 Task: Create a due date automation trigger when advanced on, on the tuesday after a card is due add basic assigned only to me at 11:00 AM.
Action: Mouse moved to (1047, 104)
Screenshot: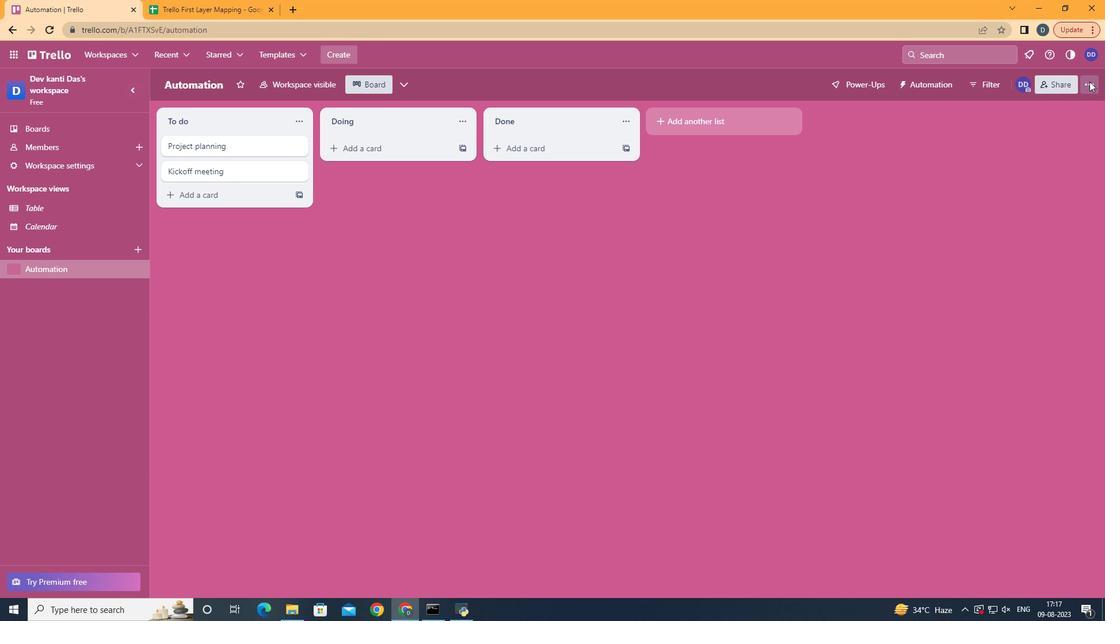 
Action: Mouse pressed left at (1047, 104)
Screenshot: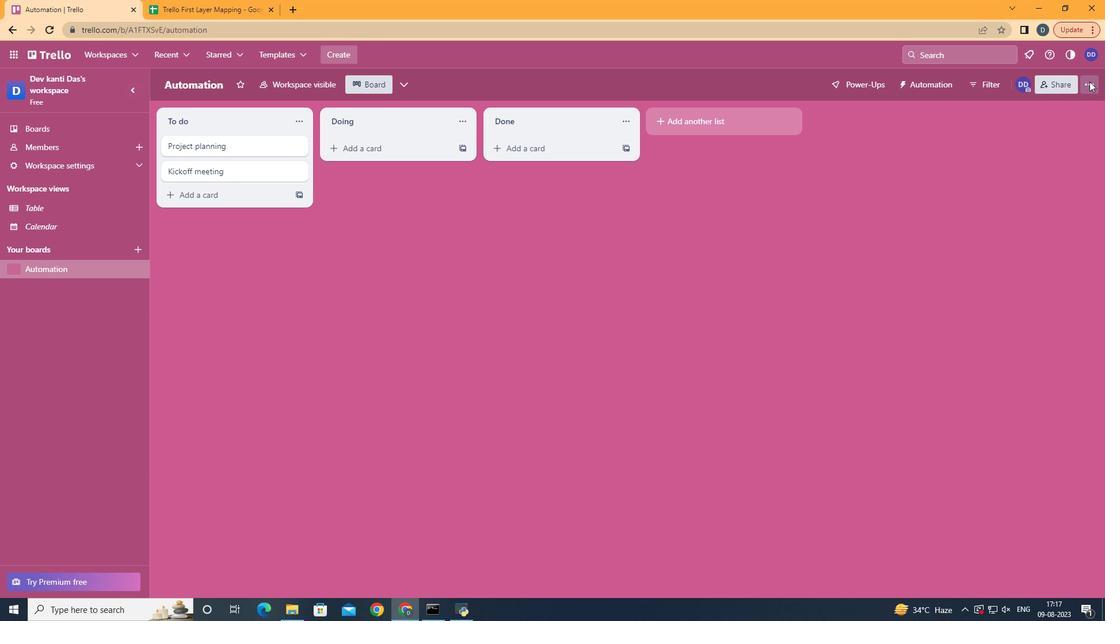 
Action: Mouse moved to (965, 275)
Screenshot: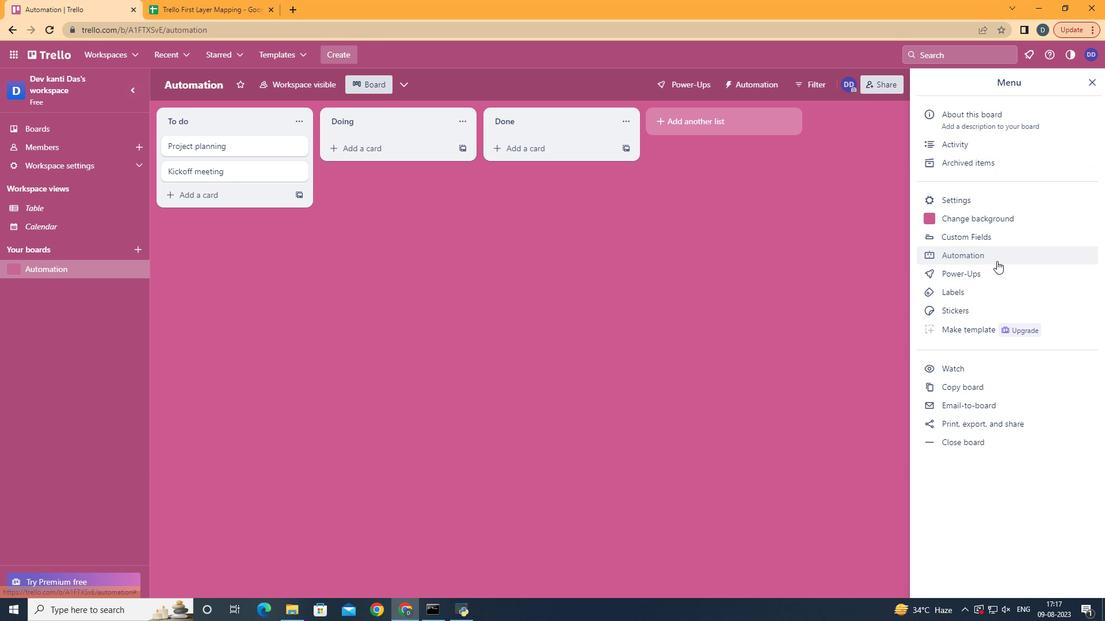 
Action: Mouse pressed left at (965, 275)
Screenshot: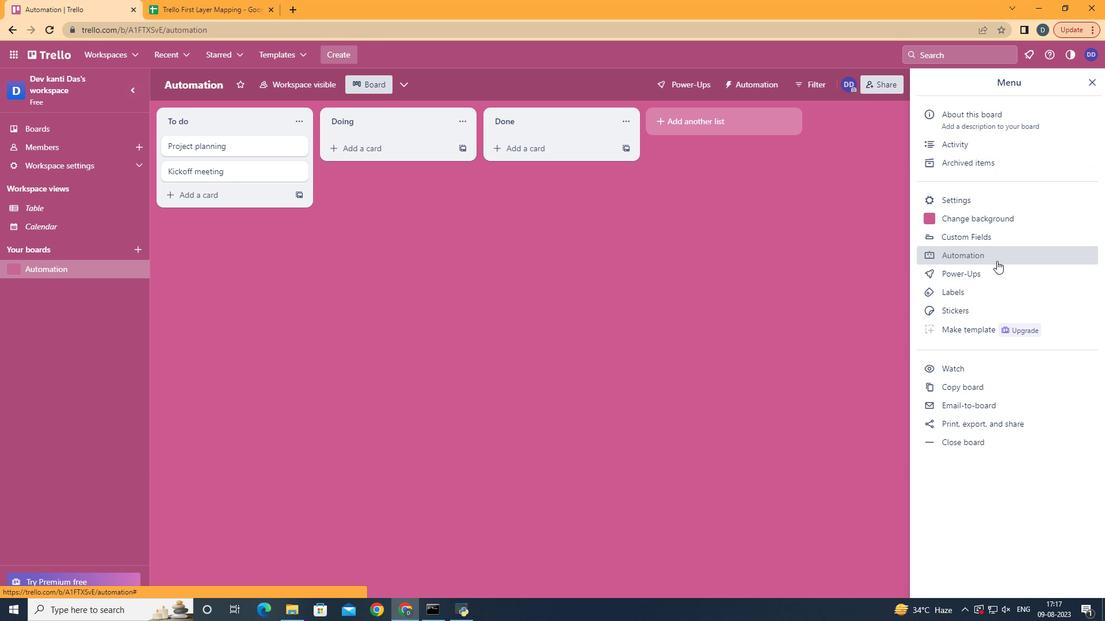 
Action: Mouse moved to (275, 240)
Screenshot: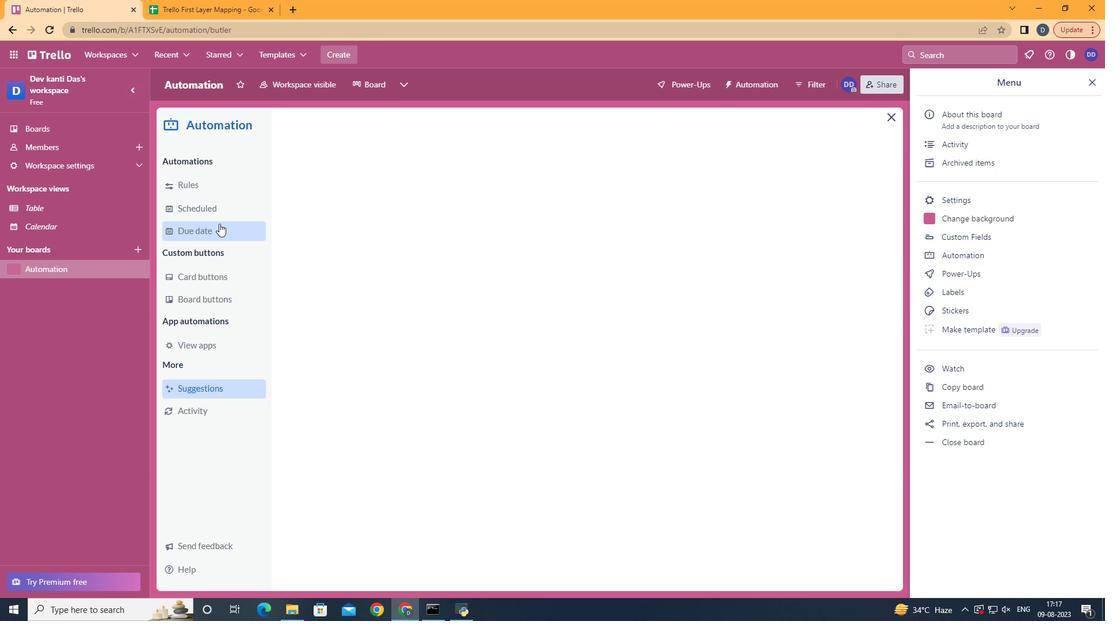 
Action: Mouse pressed left at (275, 240)
Screenshot: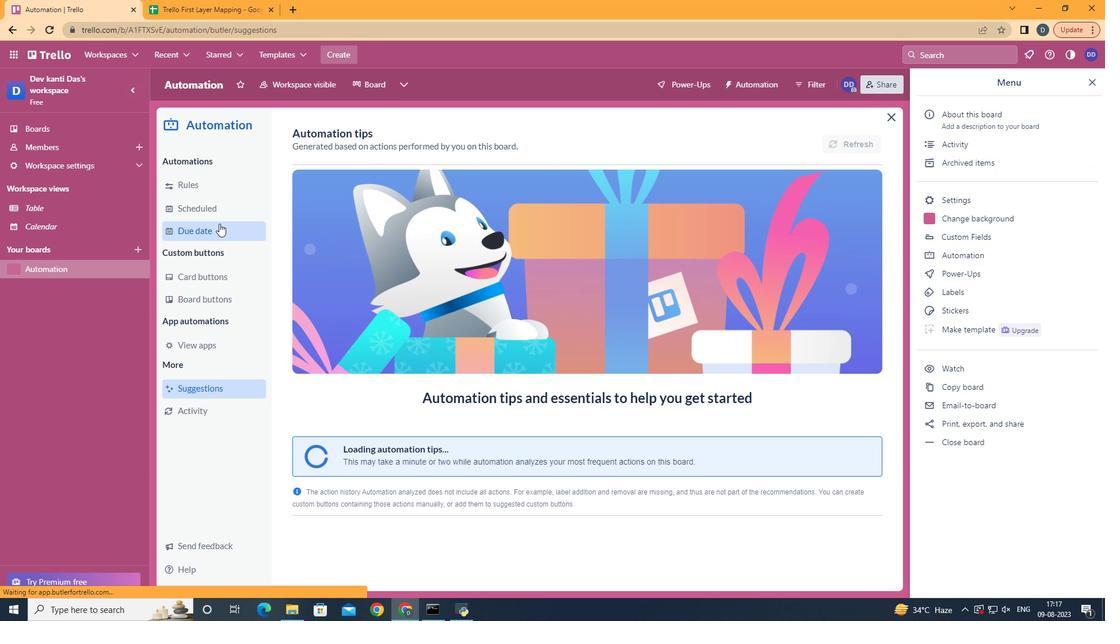 
Action: Mouse moved to (782, 158)
Screenshot: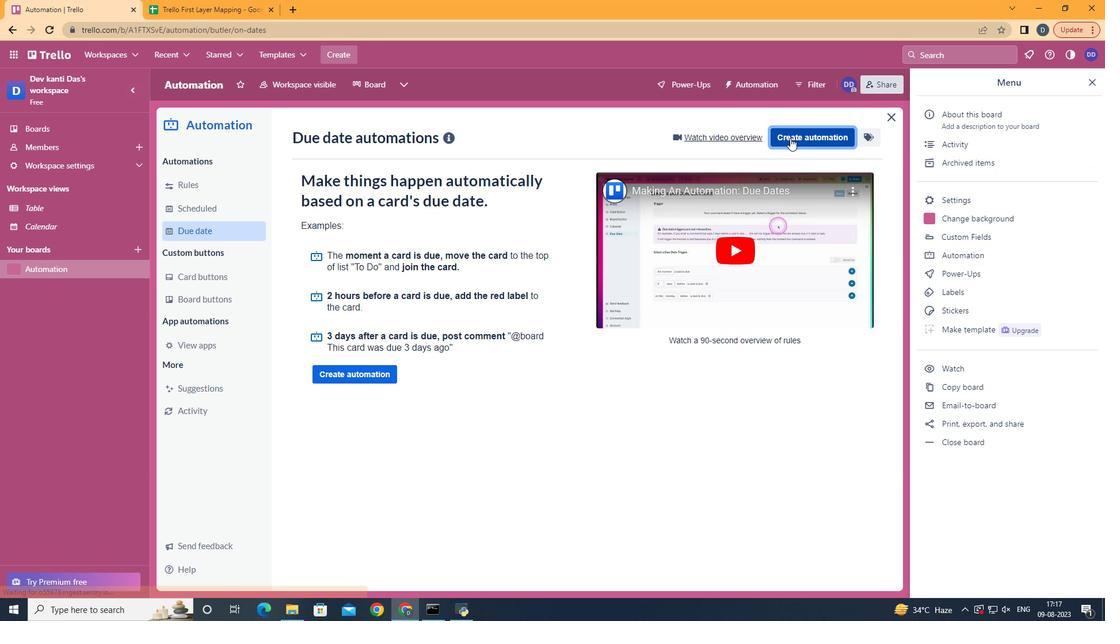 
Action: Mouse pressed left at (782, 158)
Screenshot: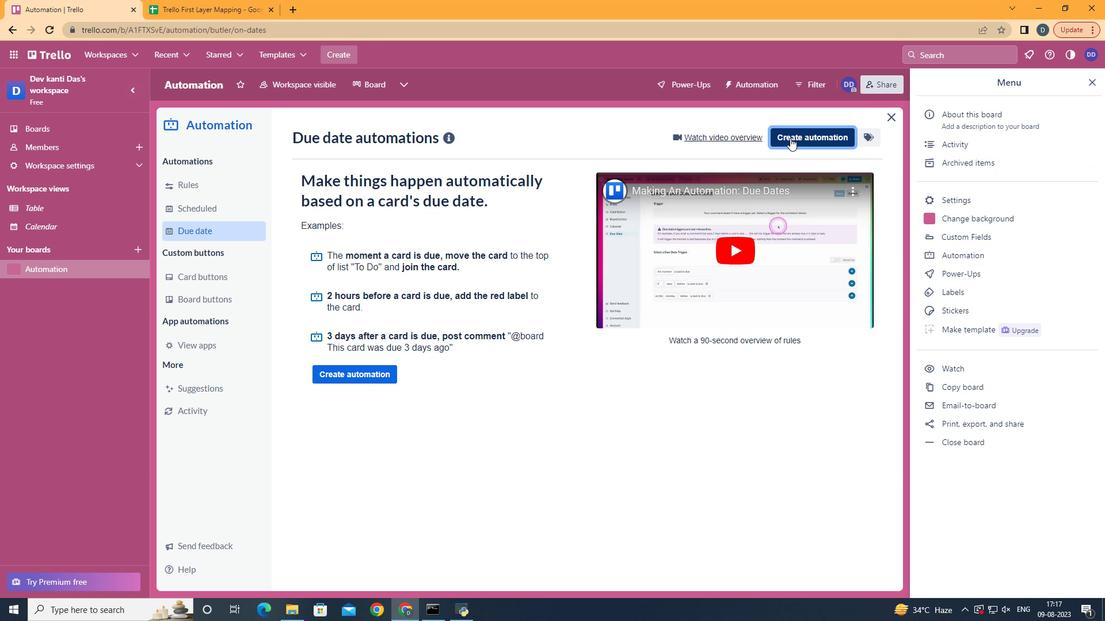
Action: Mouse moved to (603, 260)
Screenshot: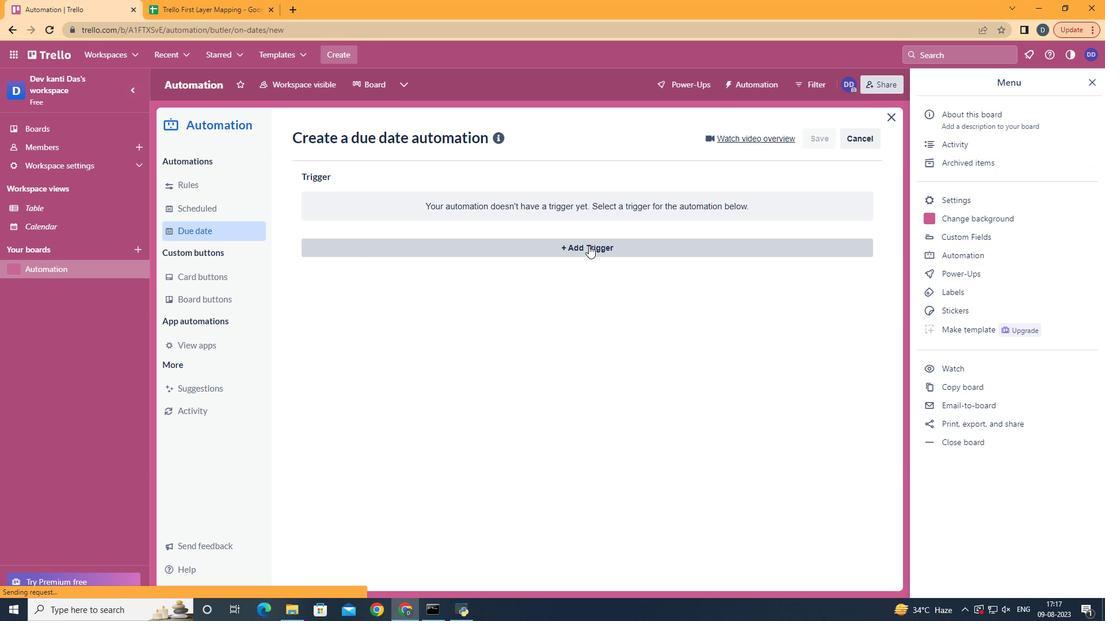 
Action: Mouse pressed left at (603, 260)
Screenshot: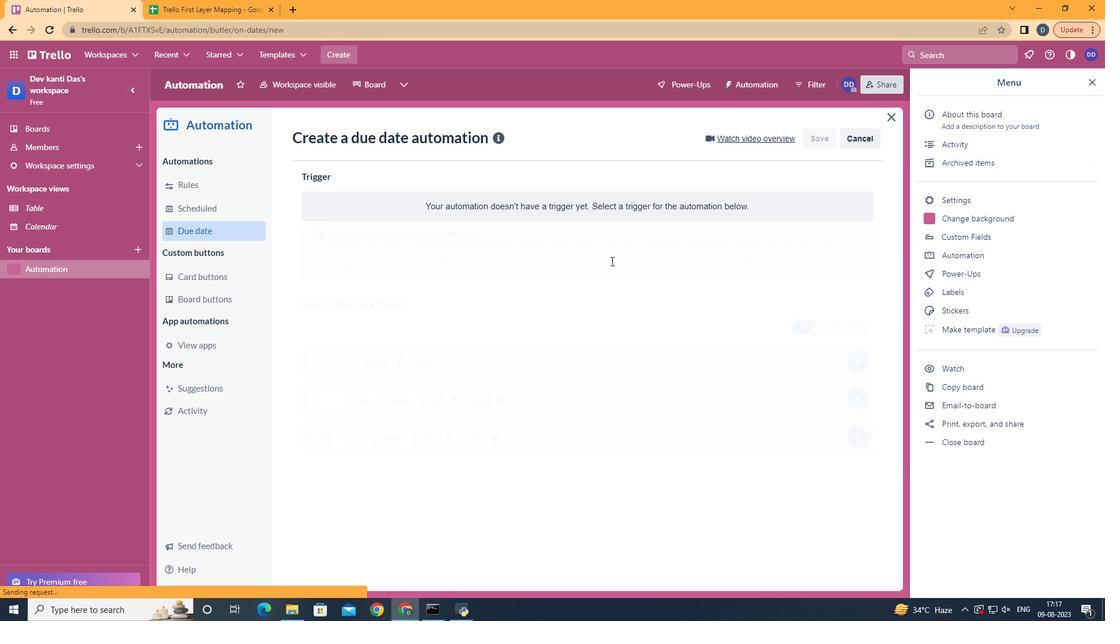 
Action: Mouse moved to (419, 334)
Screenshot: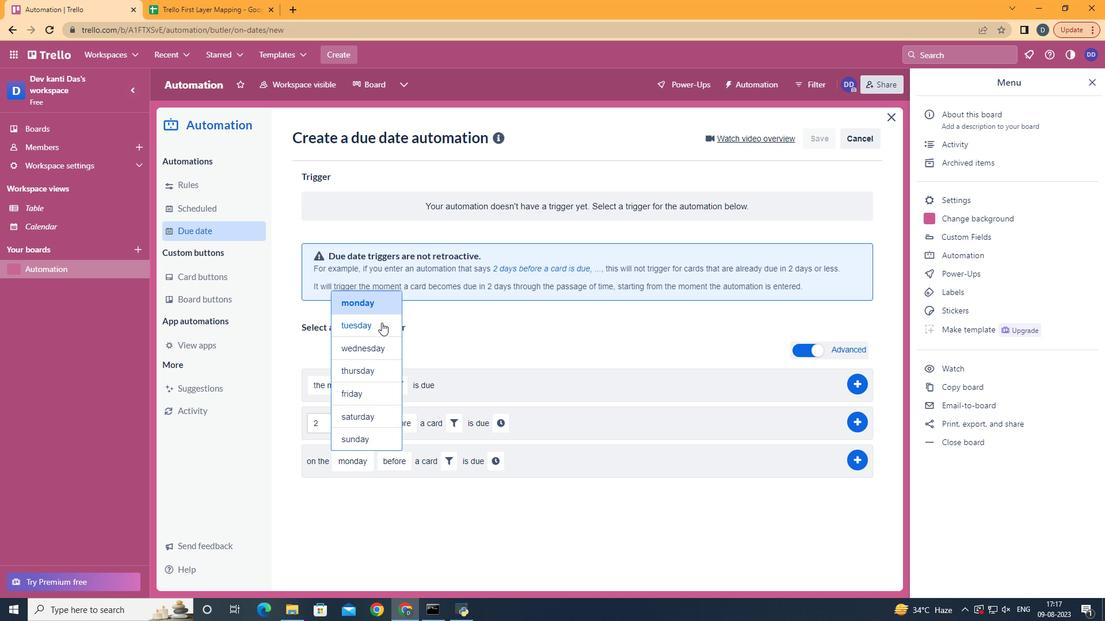 
Action: Mouse pressed left at (419, 334)
Screenshot: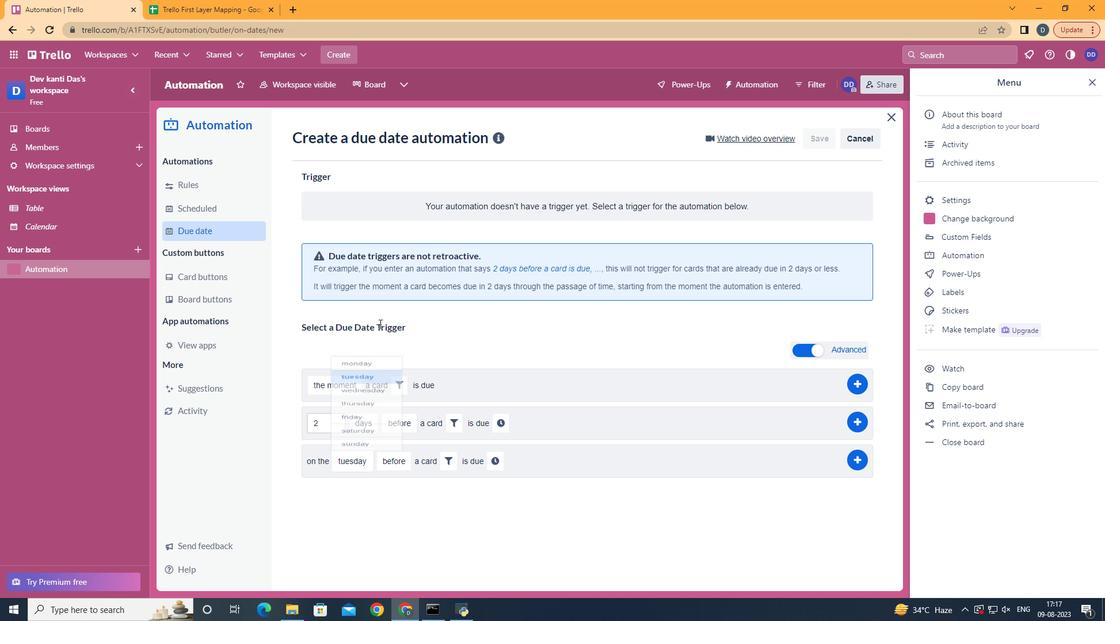 
Action: Mouse moved to (441, 503)
Screenshot: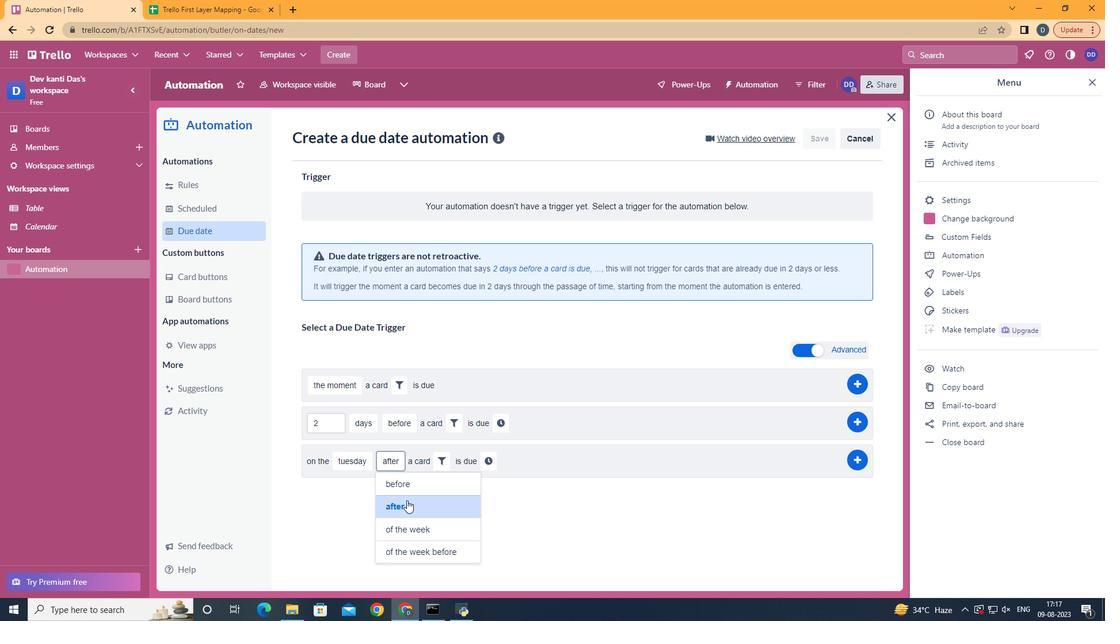 
Action: Mouse pressed left at (441, 503)
Screenshot: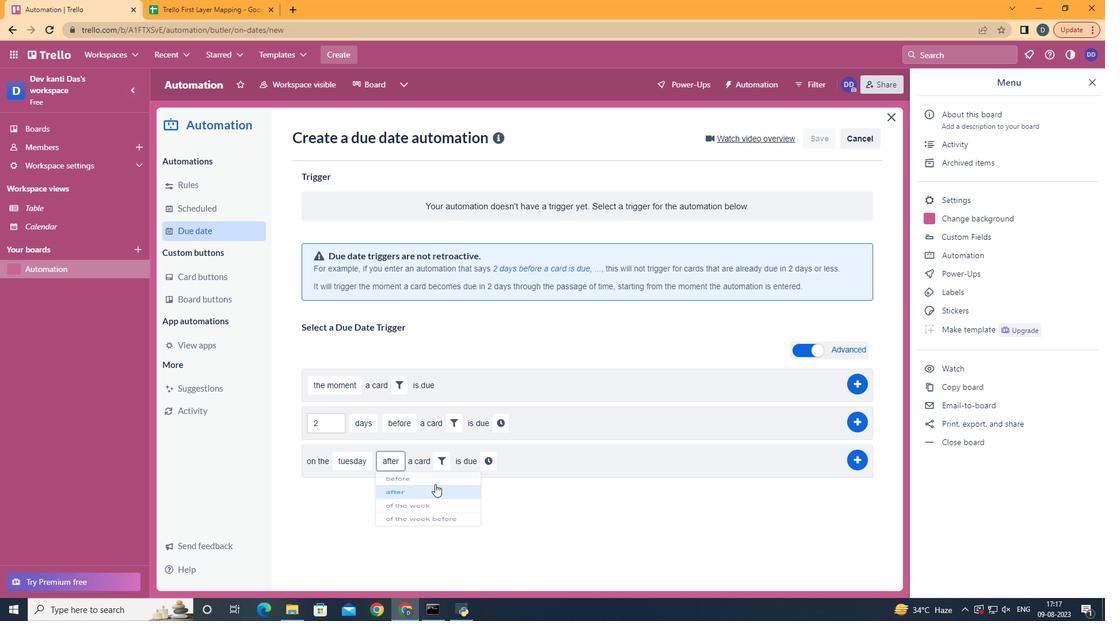 
Action: Mouse moved to (478, 463)
Screenshot: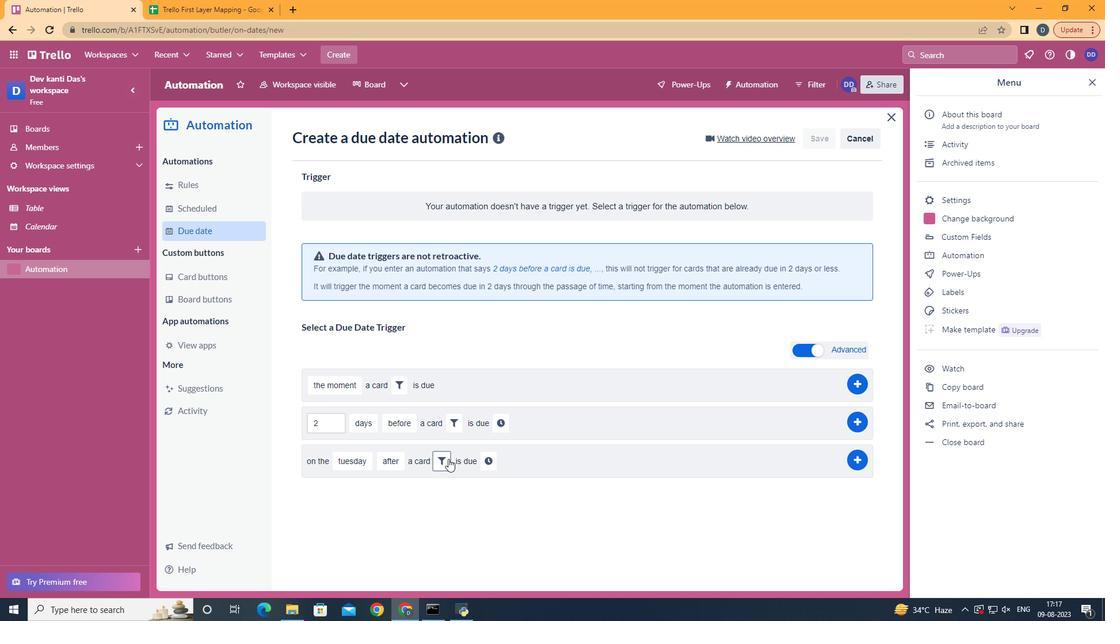 
Action: Mouse pressed left at (478, 463)
Screenshot: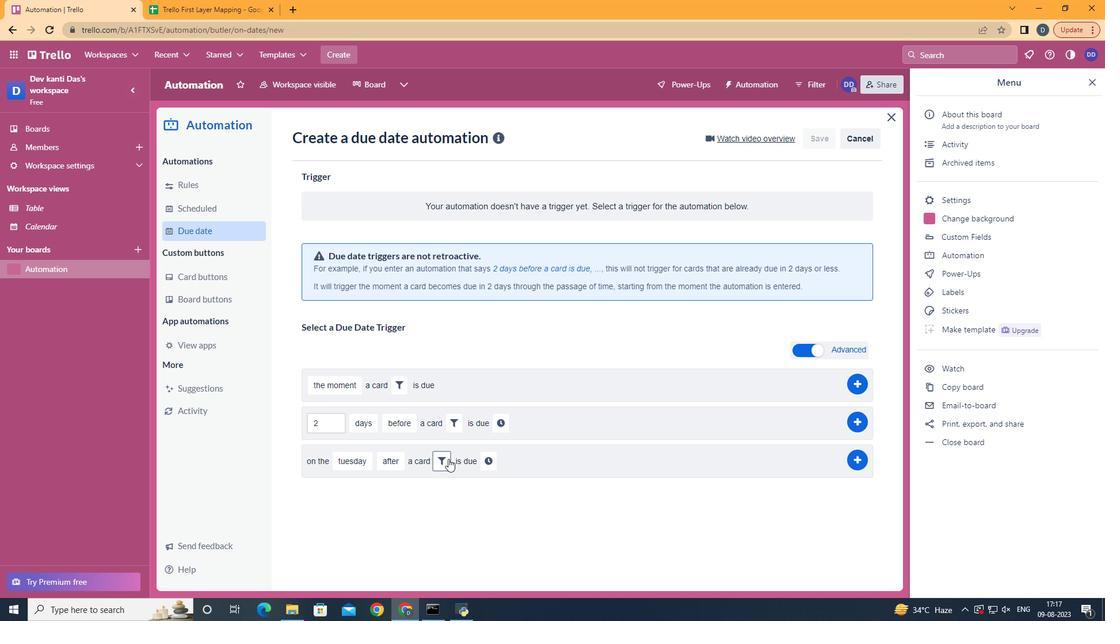 
Action: Mouse moved to (511, 527)
Screenshot: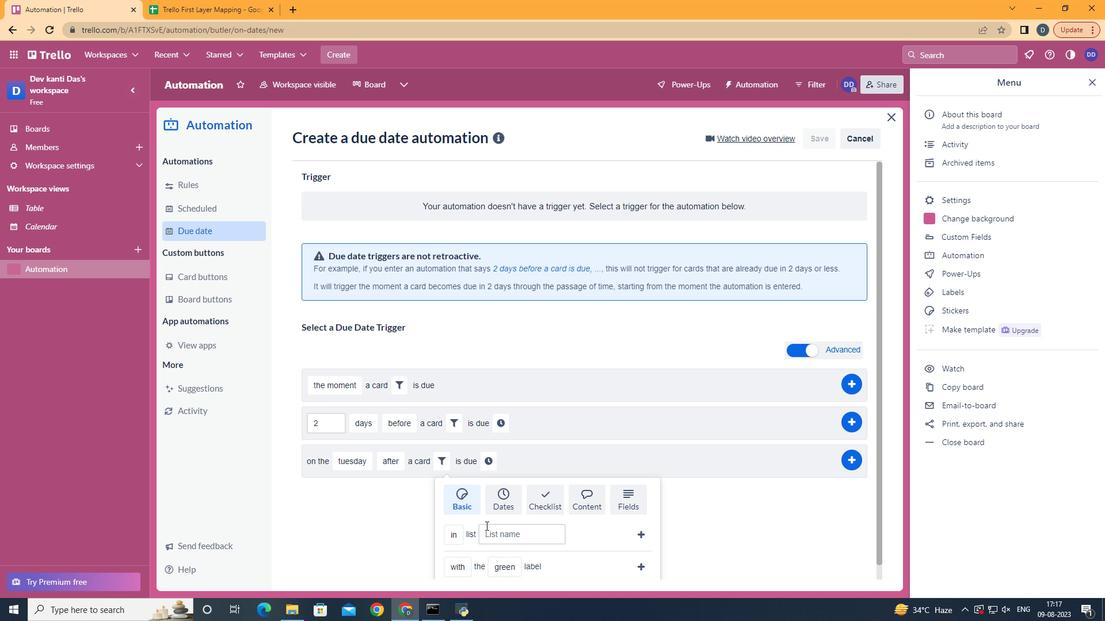 
Action: Mouse scrolled (511, 527) with delta (0, 0)
Screenshot: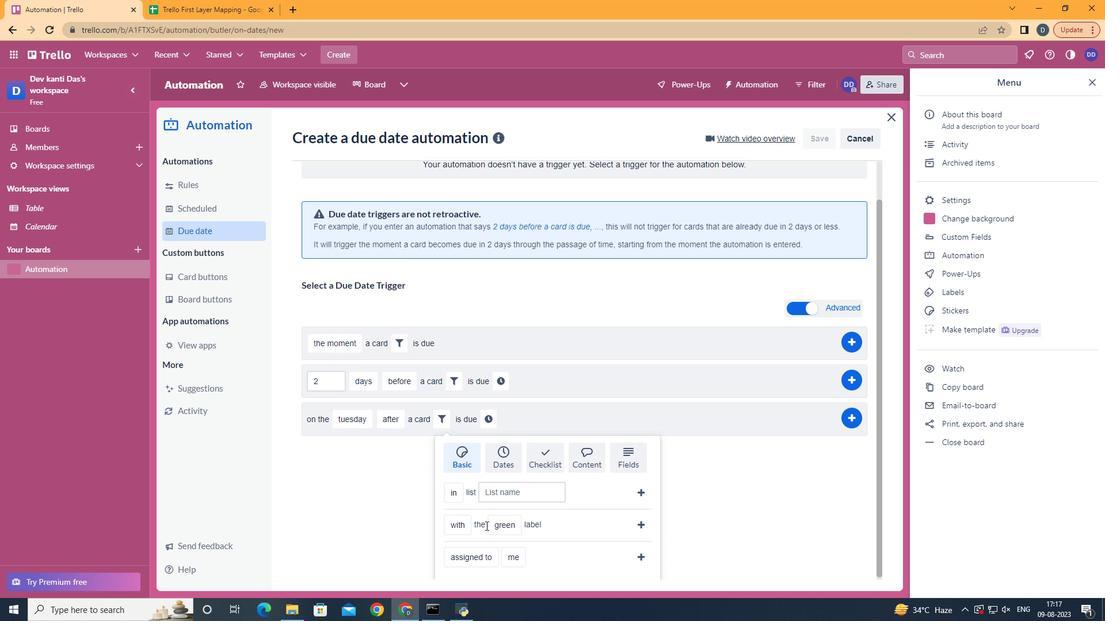 
Action: Mouse scrolled (511, 527) with delta (0, 0)
Screenshot: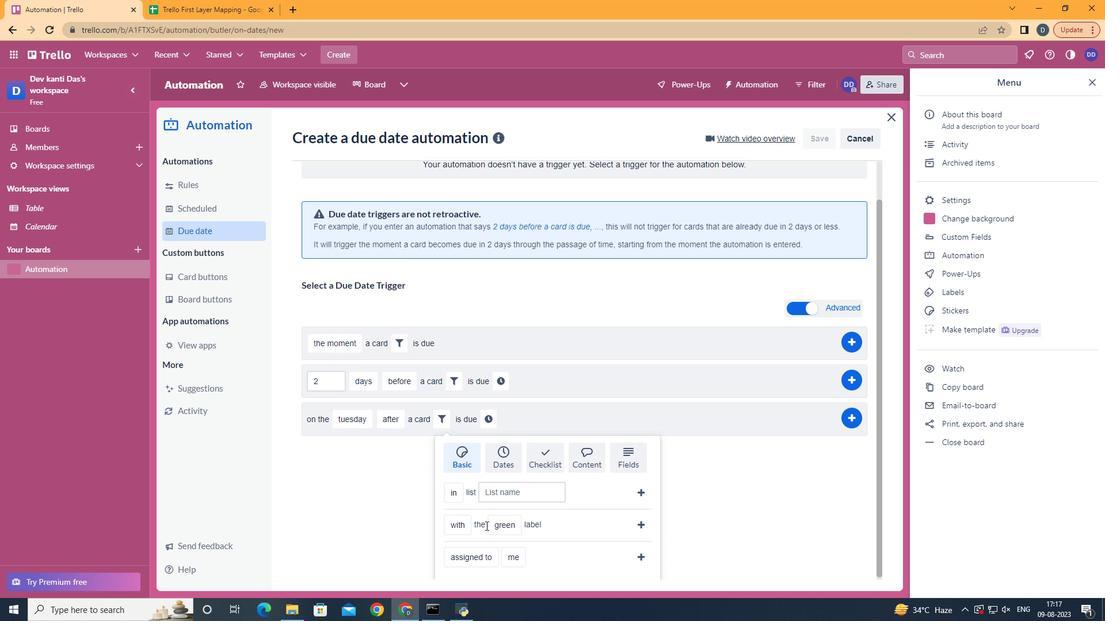 
Action: Mouse scrolled (511, 527) with delta (0, 0)
Screenshot: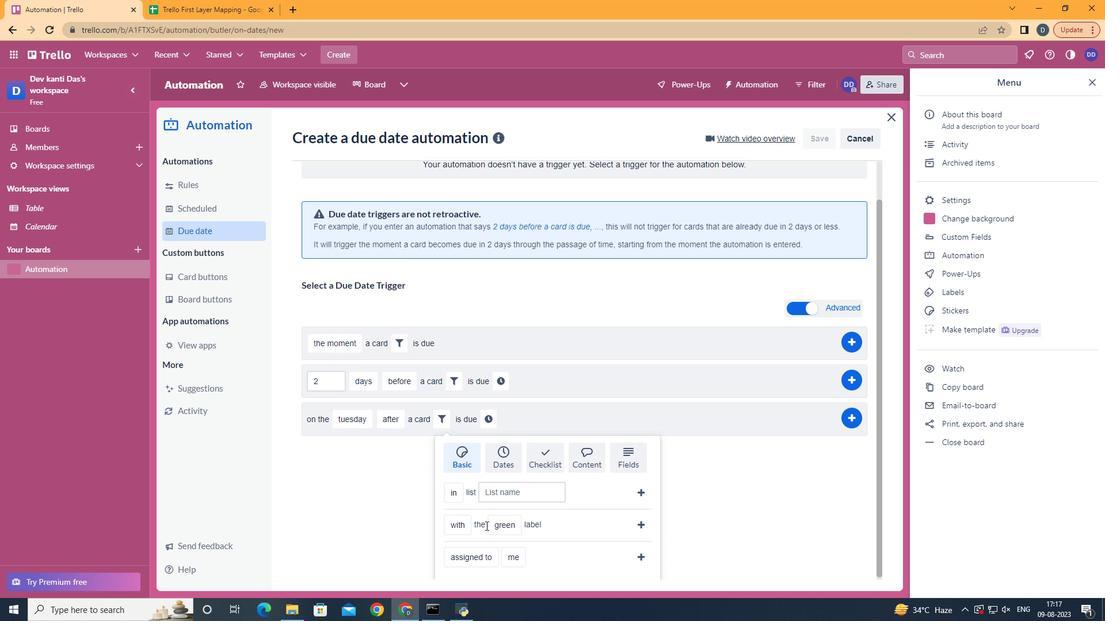 
Action: Mouse scrolled (511, 527) with delta (0, 0)
Screenshot: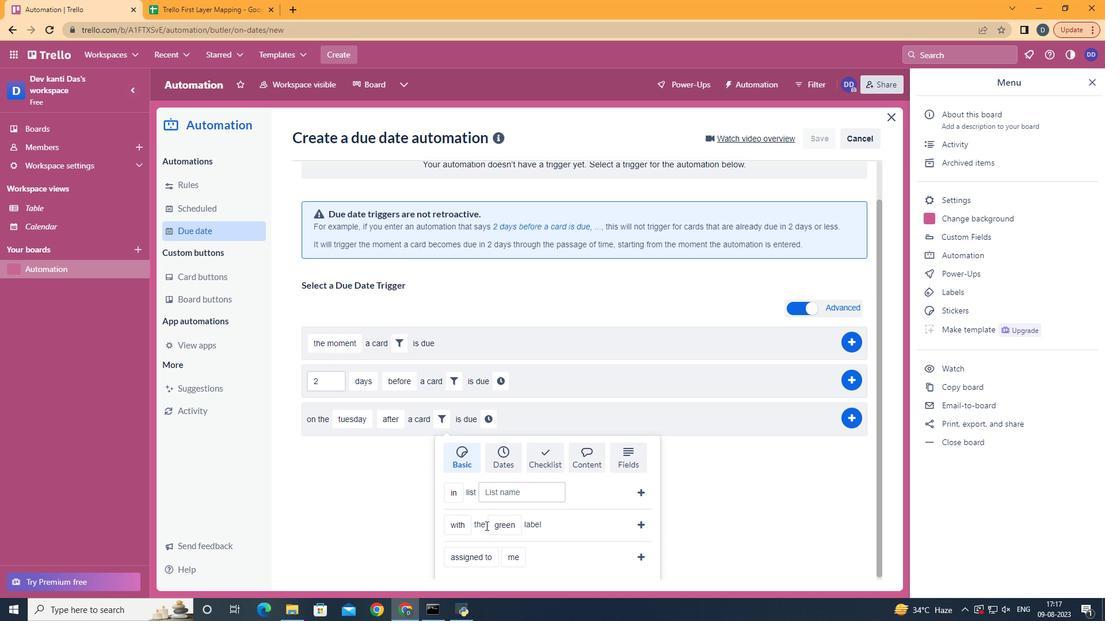 
Action: Mouse moved to (514, 515)
Screenshot: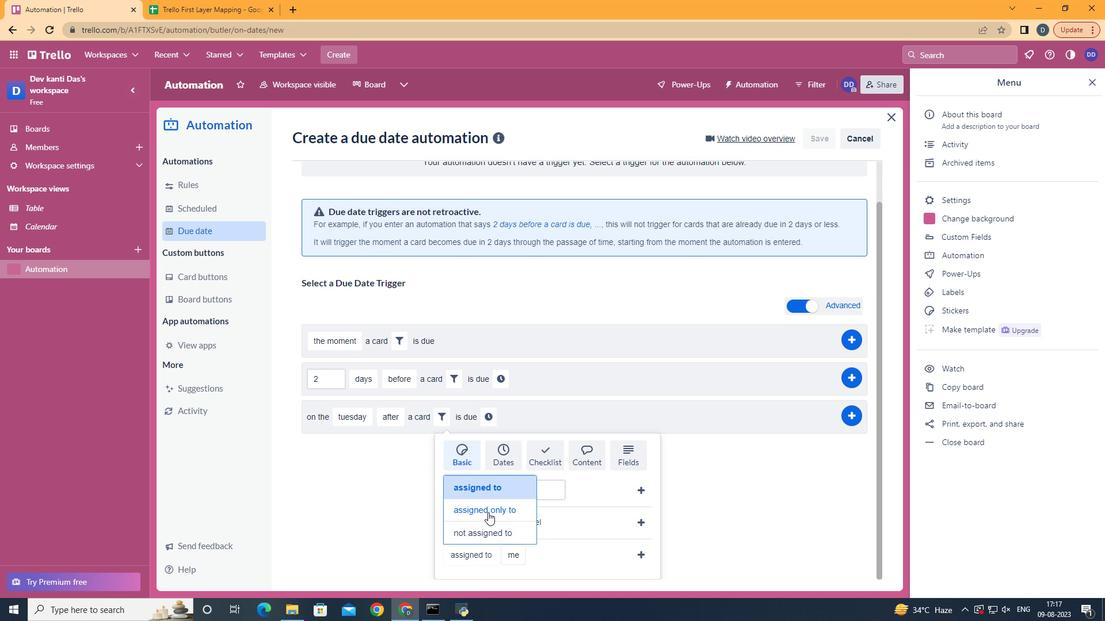 
Action: Mouse pressed left at (514, 515)
Screenshot: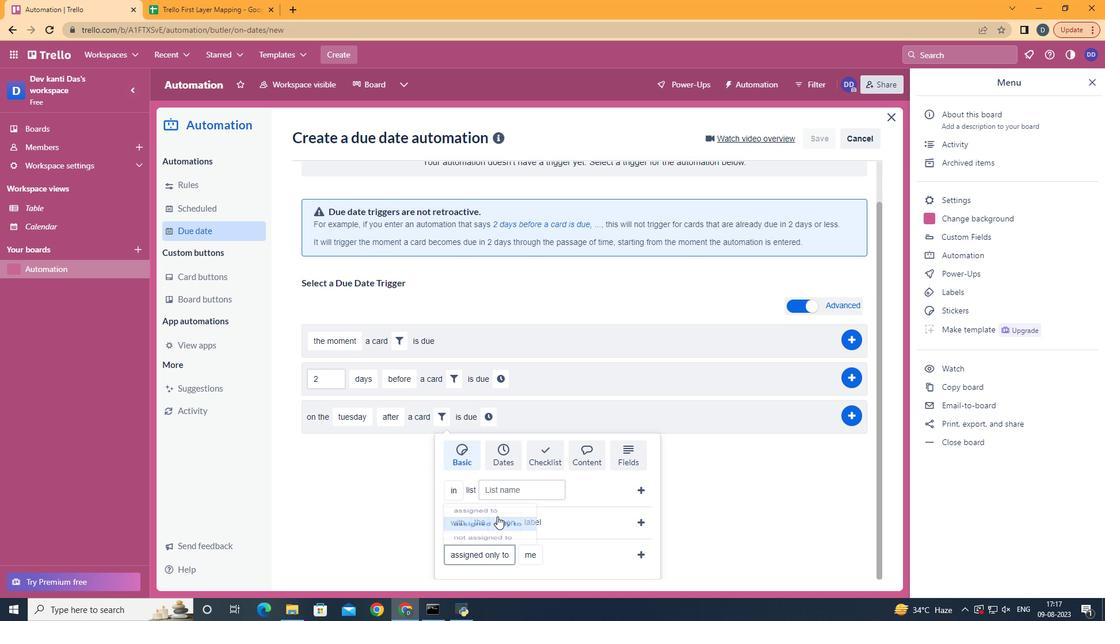 
Action: Mouse moved to (655, 554)
Screenshot: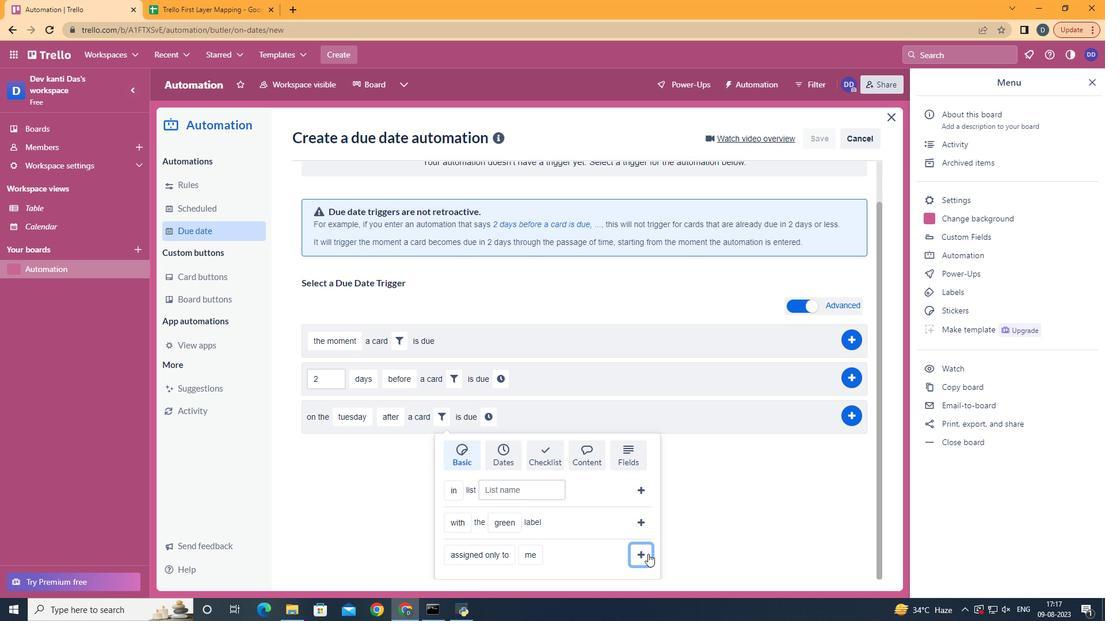 
Action: Mouse pressed left at (655, 554)
Screenshot: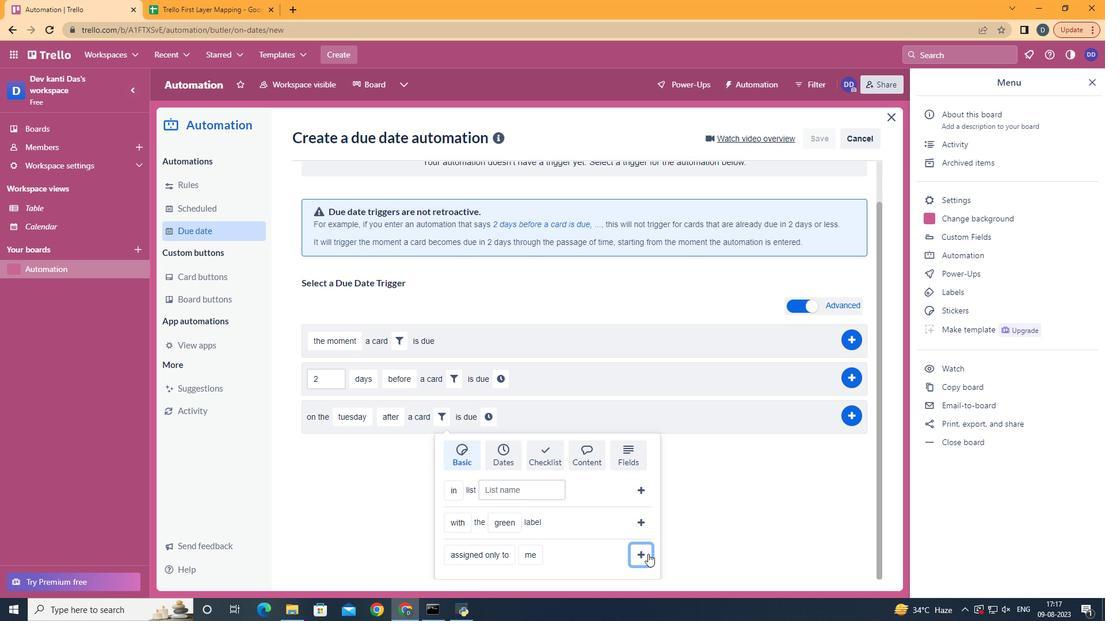 
Action: Mouse moved to (603, 466)
Screenshot: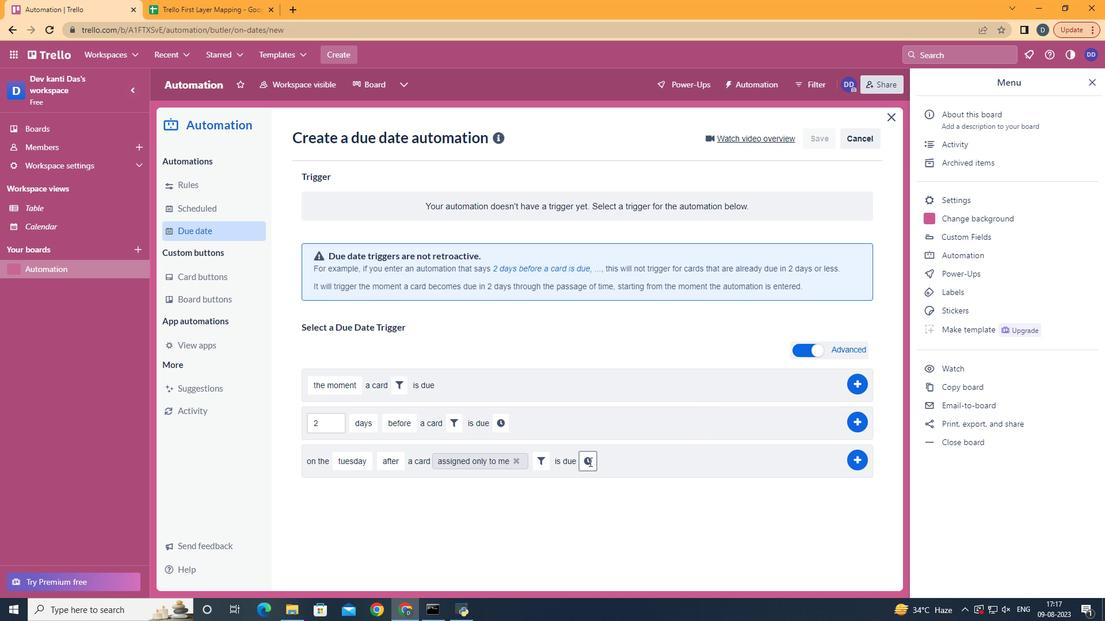 
Action: Mouse pressed left at (603, 466)
Screenshot: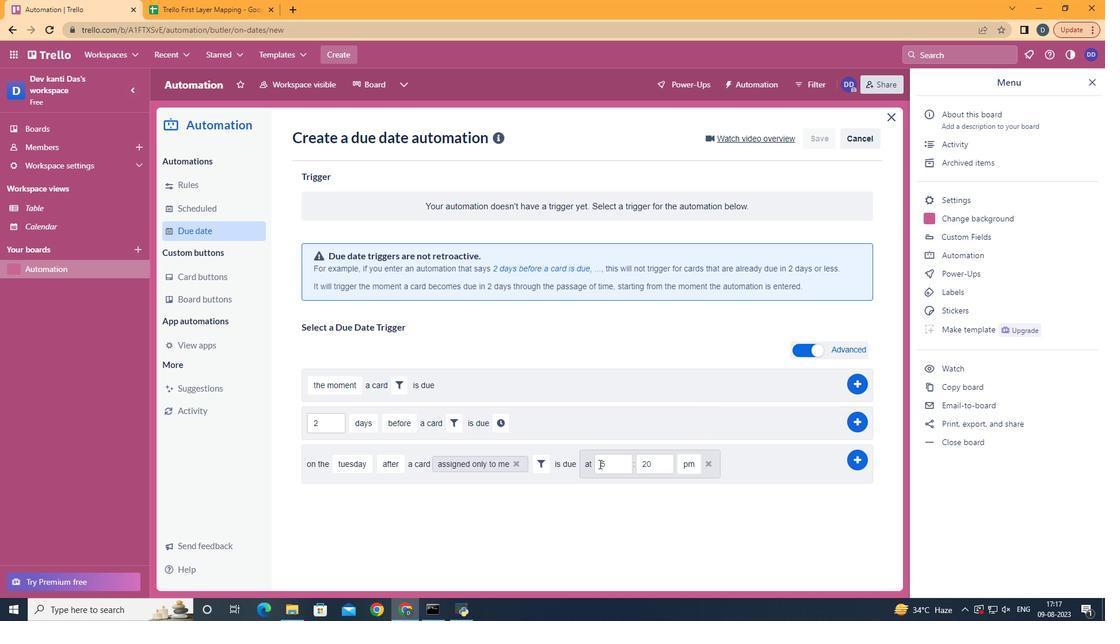 
Action: Mouse moved to (639, 470)
Screenshot: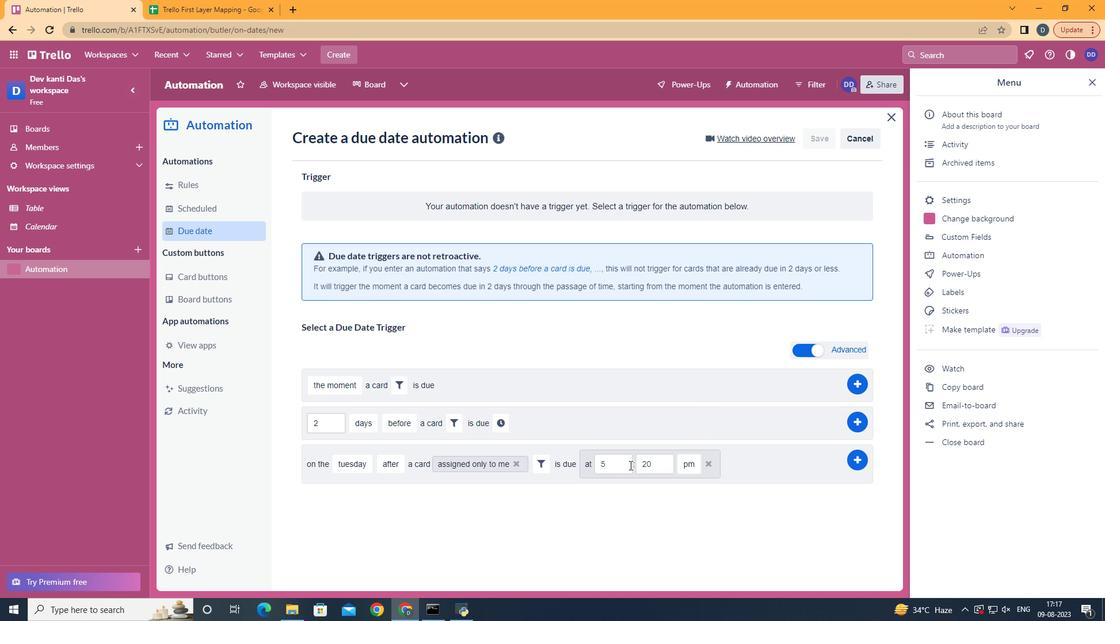 
Action: Mouse pressed left at (639, 470)
Screenshot: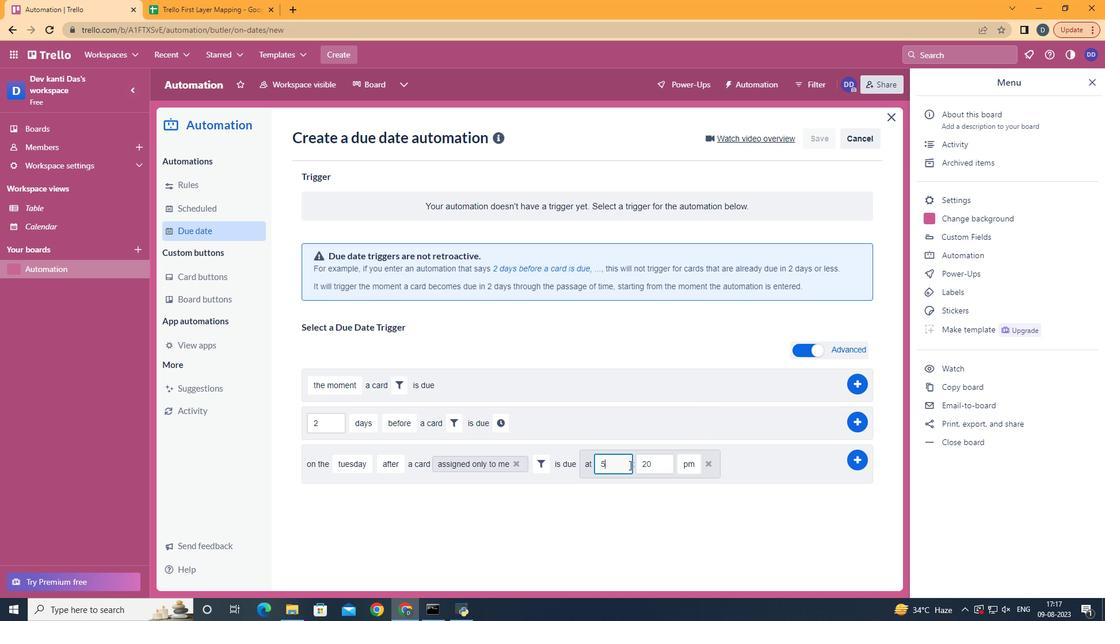 
Action: Mouse moved to (652, 466)
Screenshot: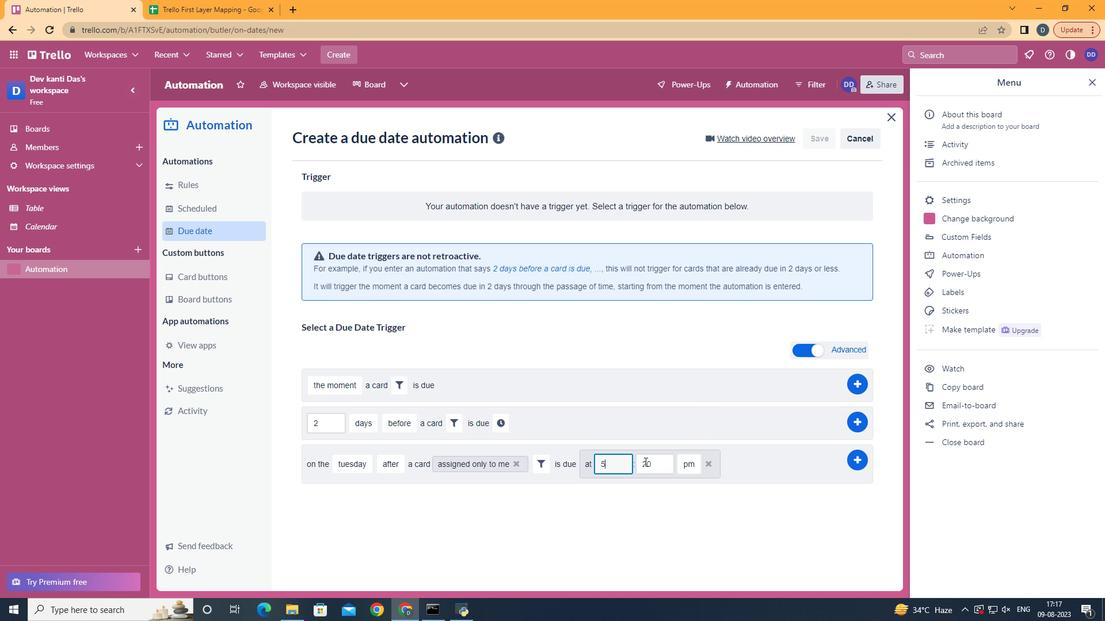 
Action: Key pressed <Key.backspace>11
Screenshot: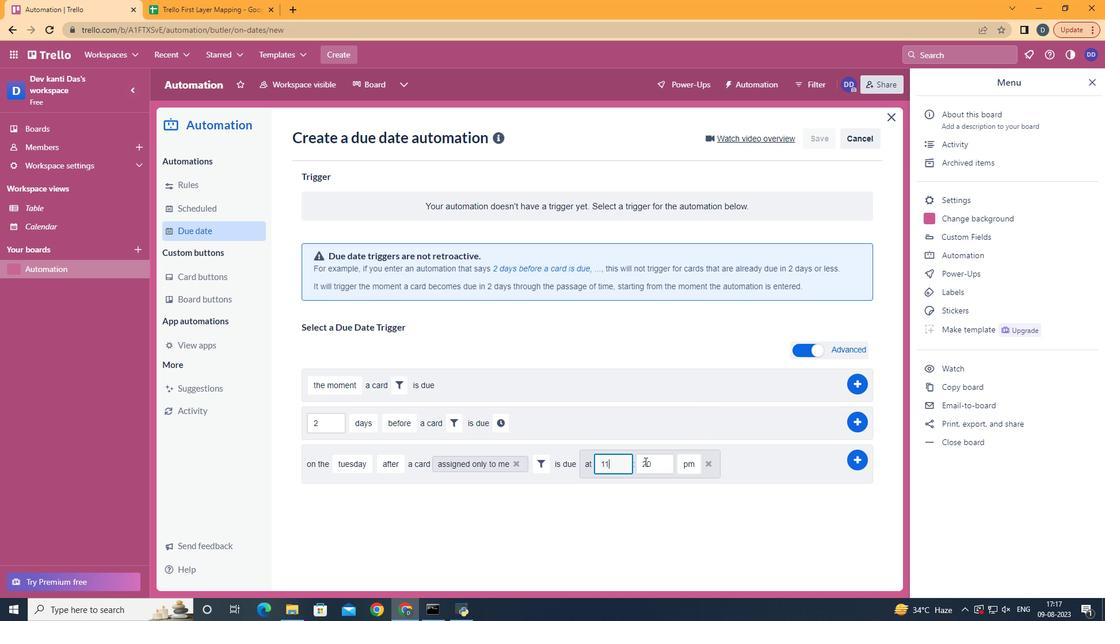 
Action: Mouse moved to (669, 472)
Screenshot: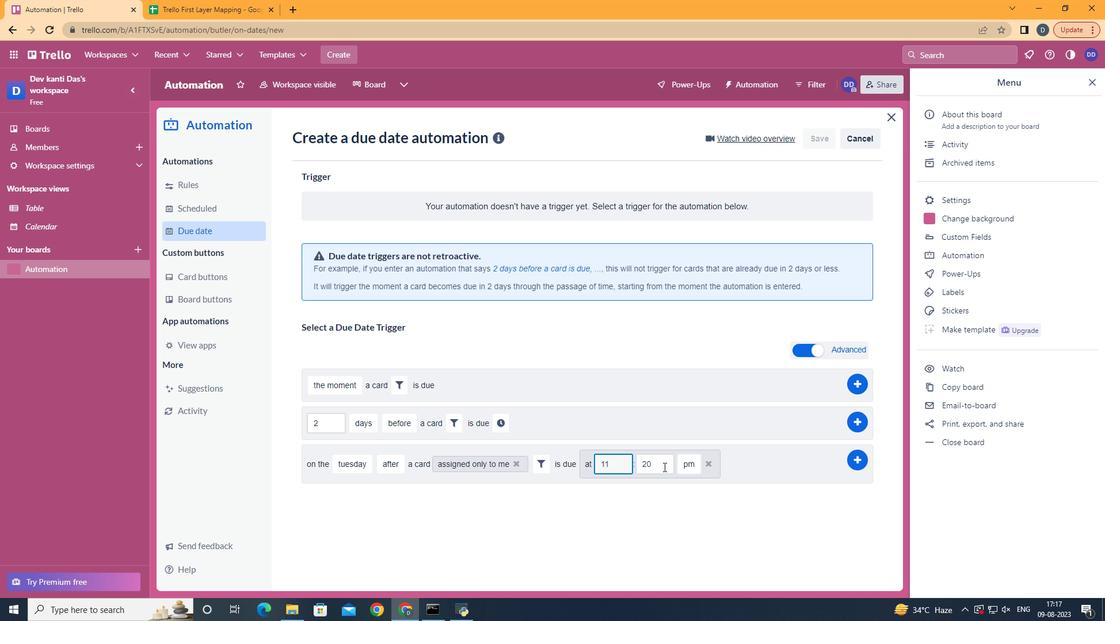 
Action: Mouse pressed left at (669, 472)
Screenshot: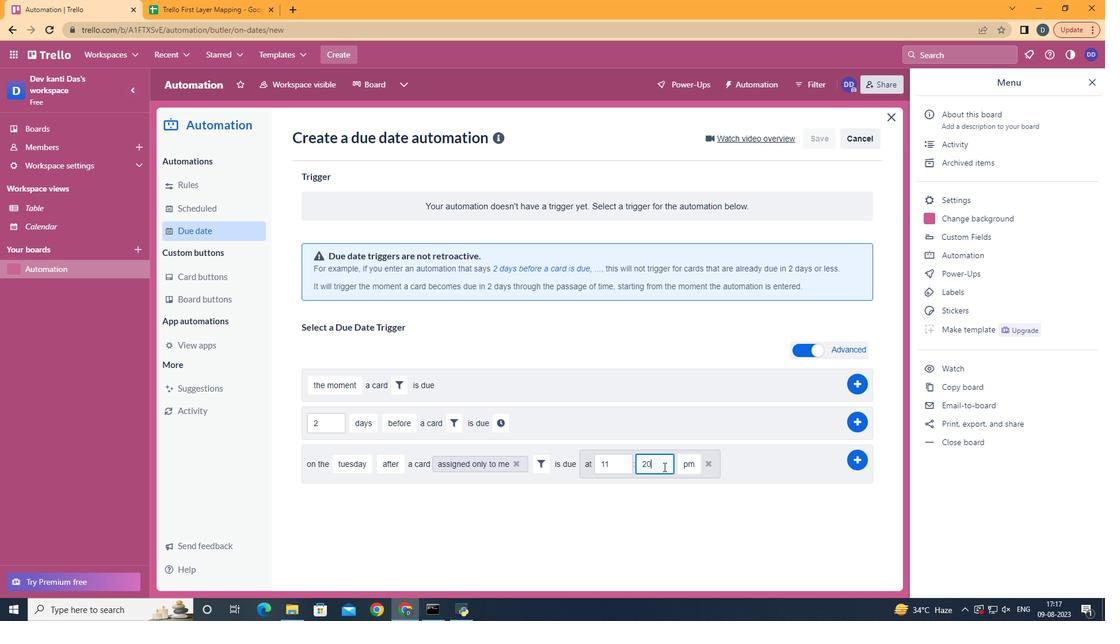 
Action: Key pressed <Key.backspace>
Screenshot: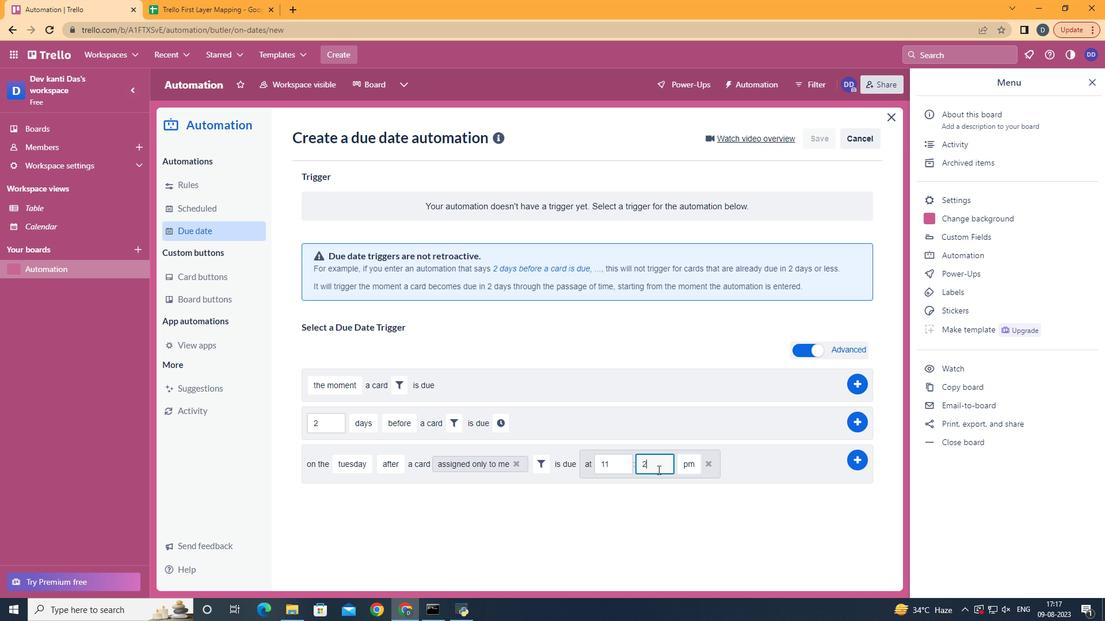
Action: Mouse moved to (664, 474)
Screenshot: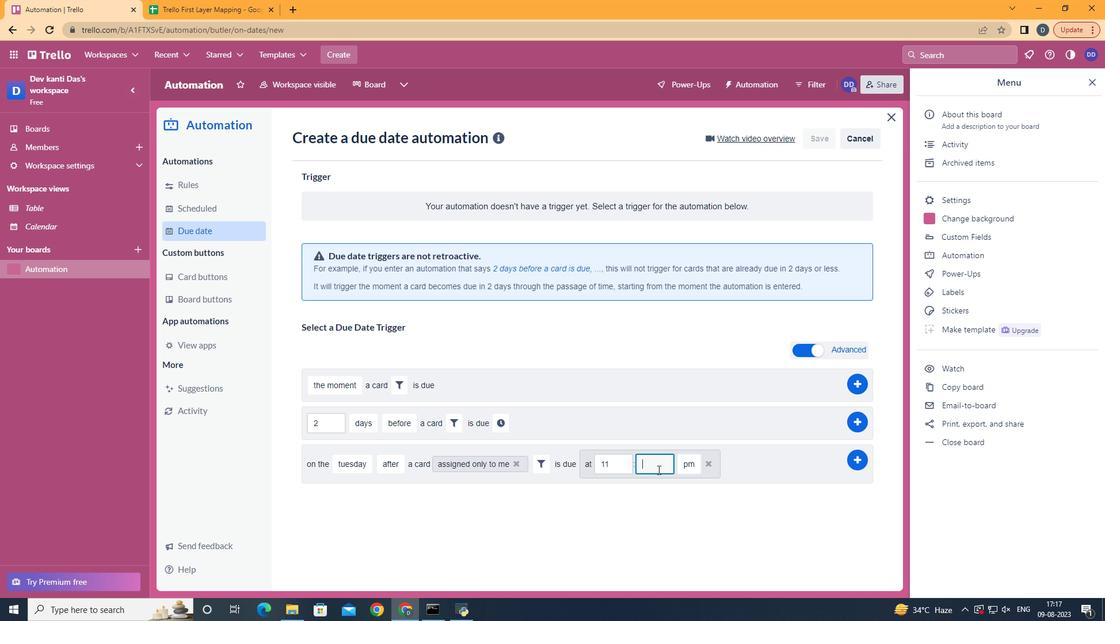 
Action: Key pressed <Key.backspace>00
Screenshot: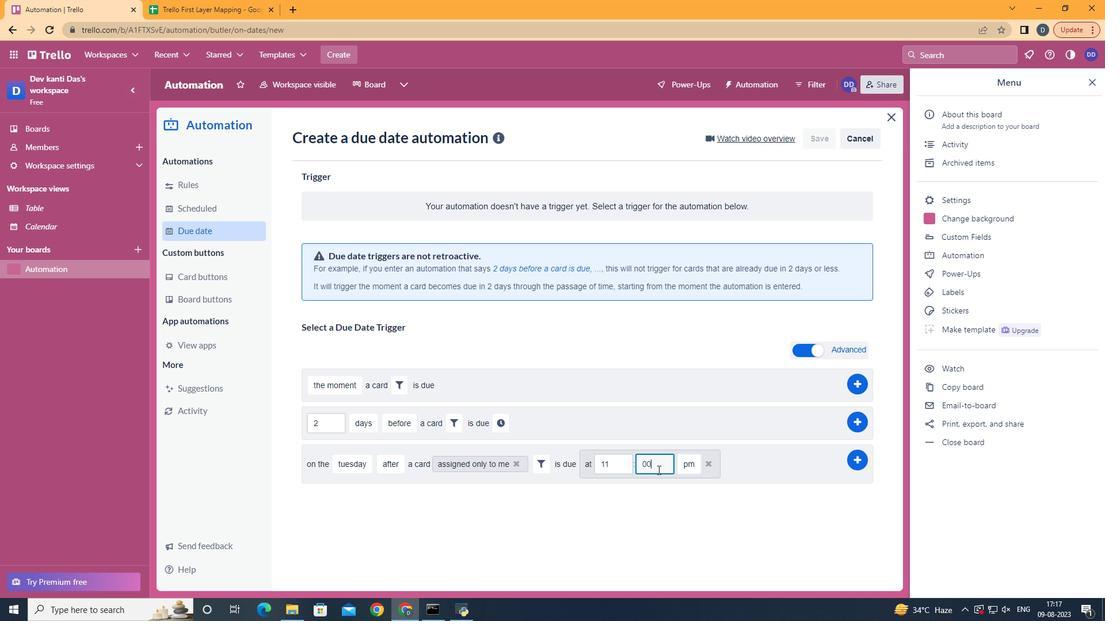
Action: Mouse moved to (691, 492)
Screenshot: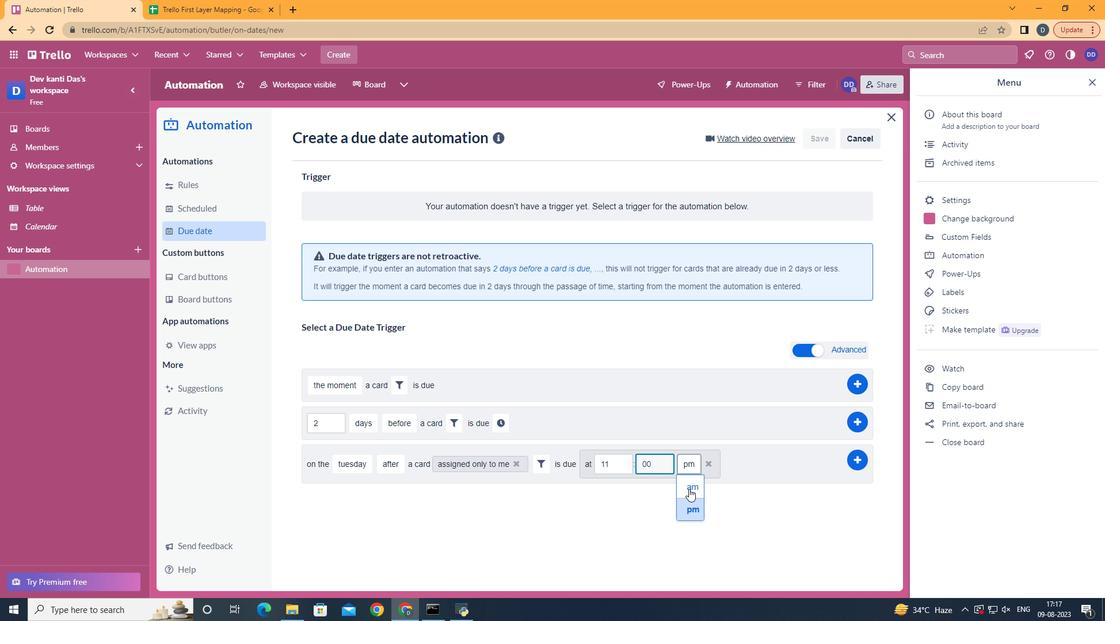 
Action: Mouse pressed left at (691, 492)
Screenshot: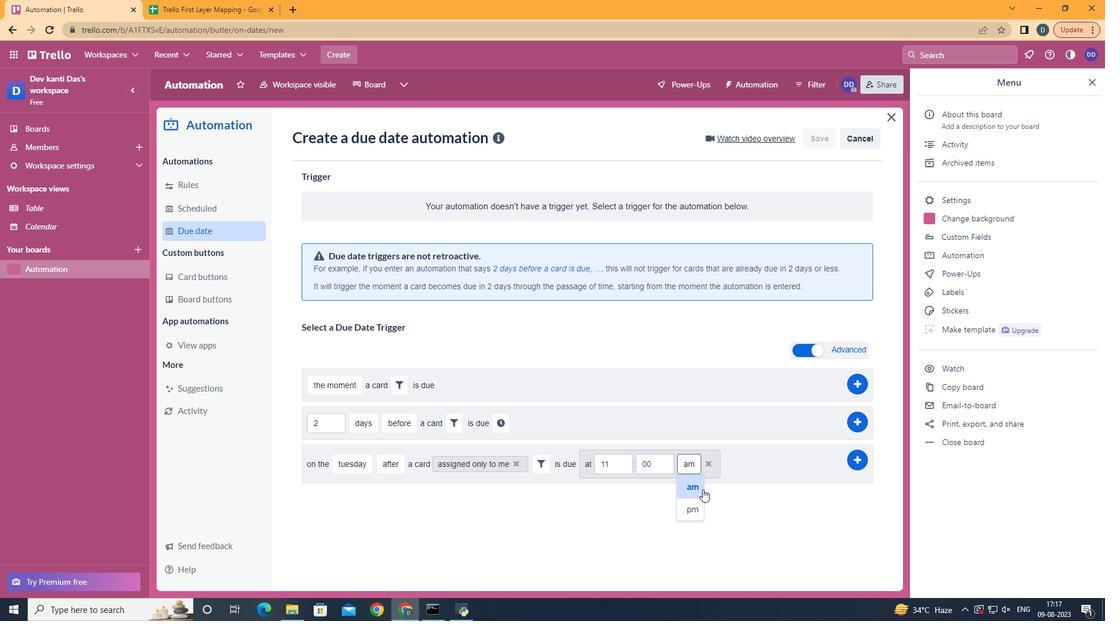
Action: Mouse moved to (845, 465)
Screenshot: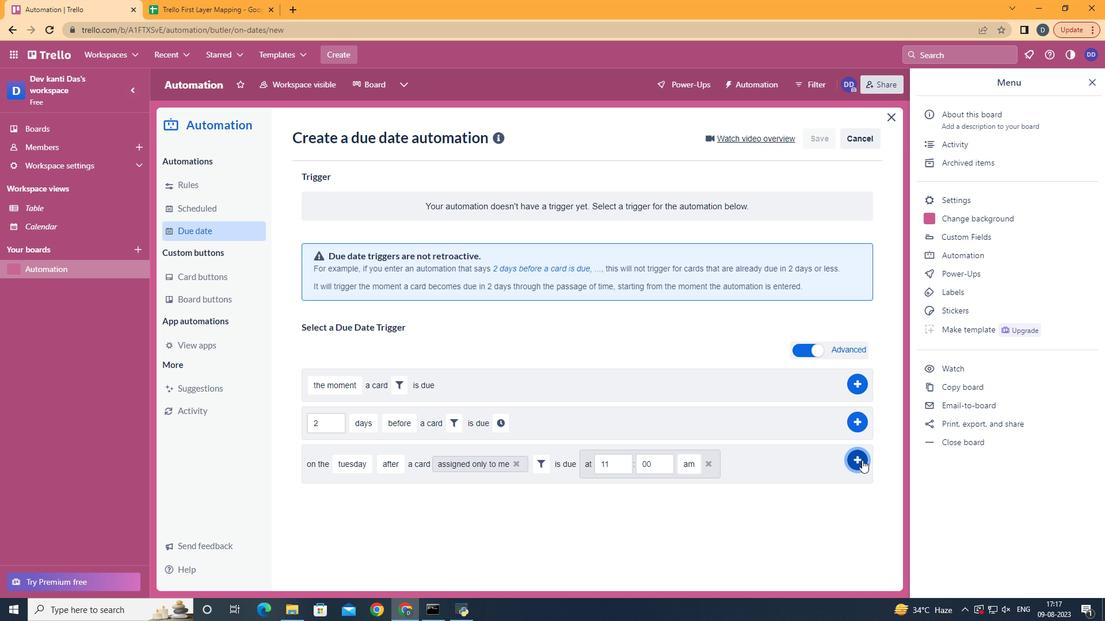 
Action: Mouse pressed left at (845, 465)
Screenshot: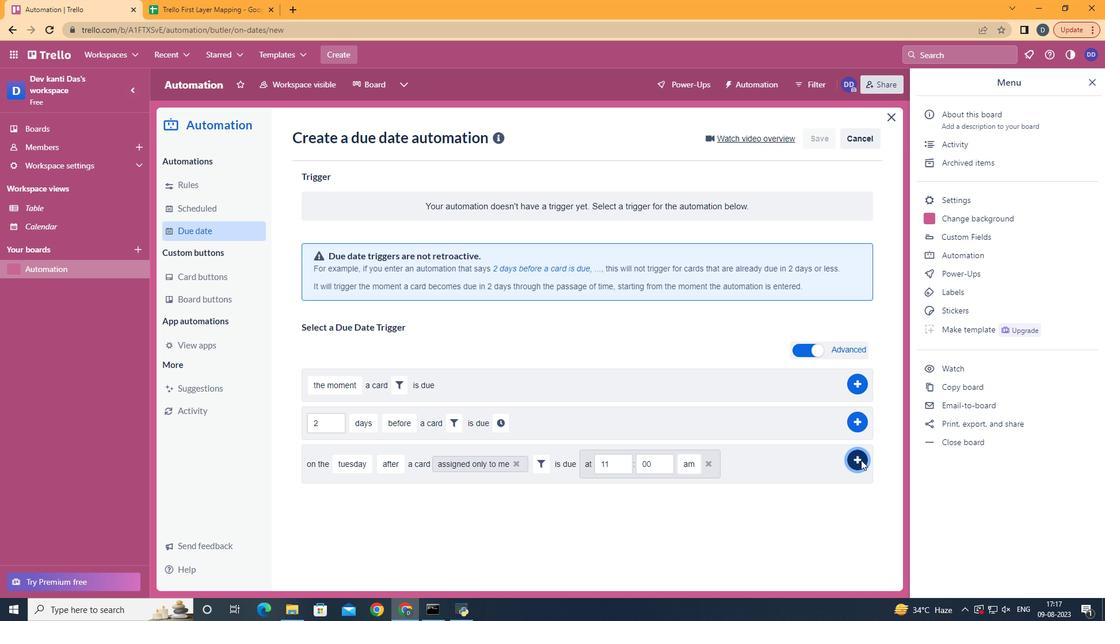 
Action: Mouse moved to (740, 245)
Screenshot: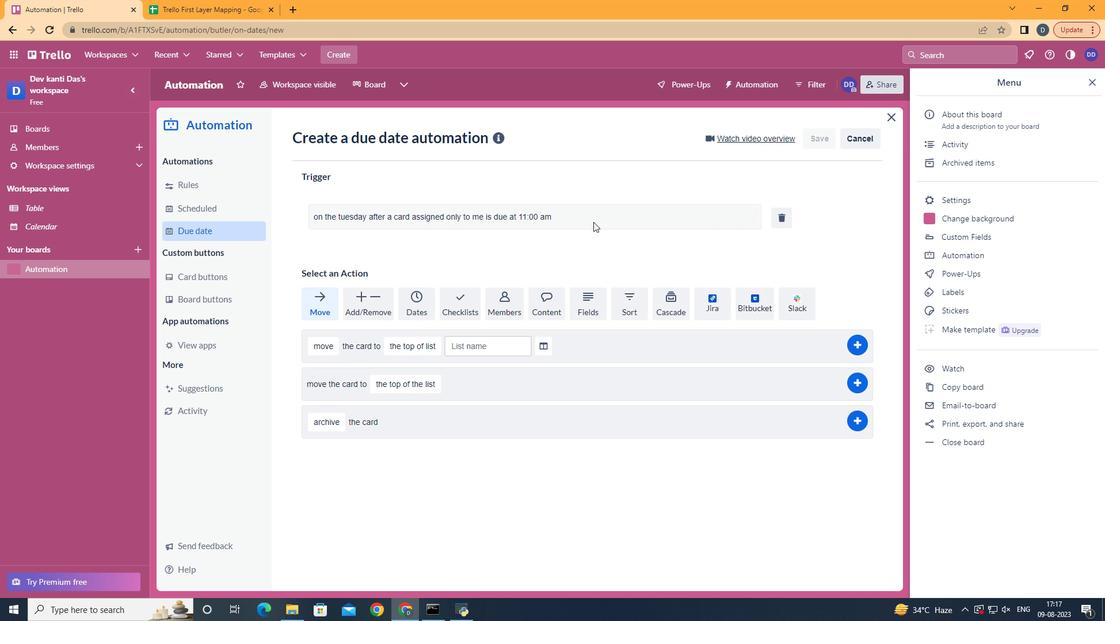
